 Task: Request archive from registration.
Action: Mouse moved to (700, 94)
Screenshot: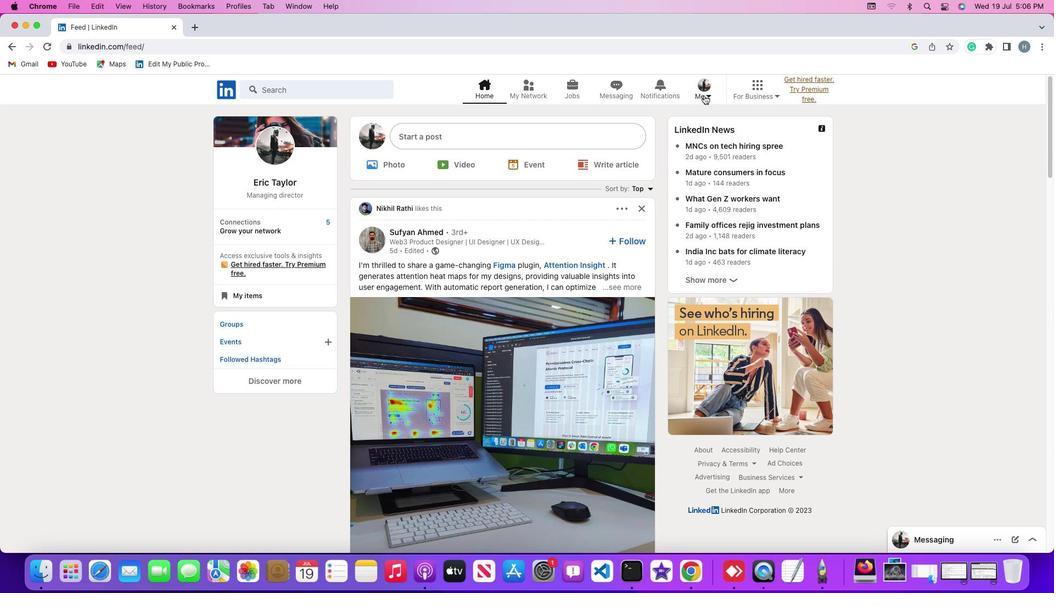 
Action: Mouse pressed left at (700, 94)
Screenshot: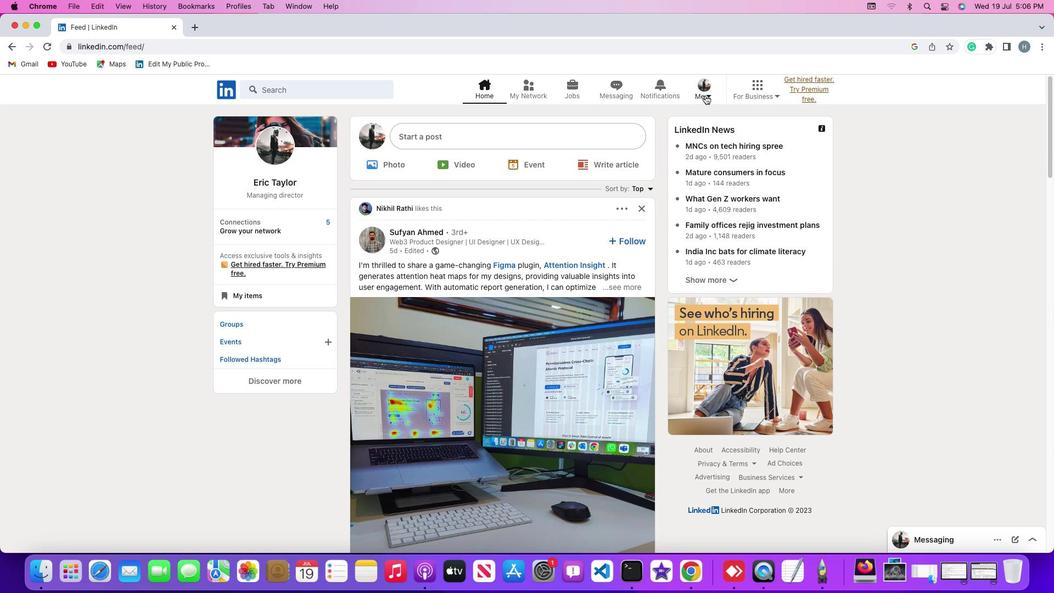 
Action: Mouse moved to (705, 95)
Screenshot: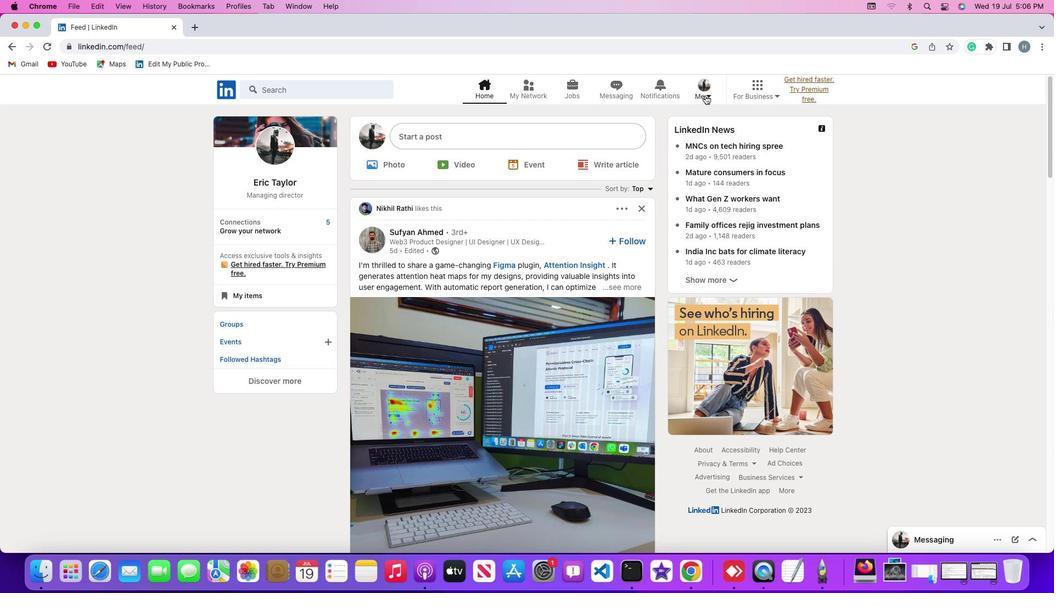
Action: Mouse pressed left at (705, 95)
Screenshot: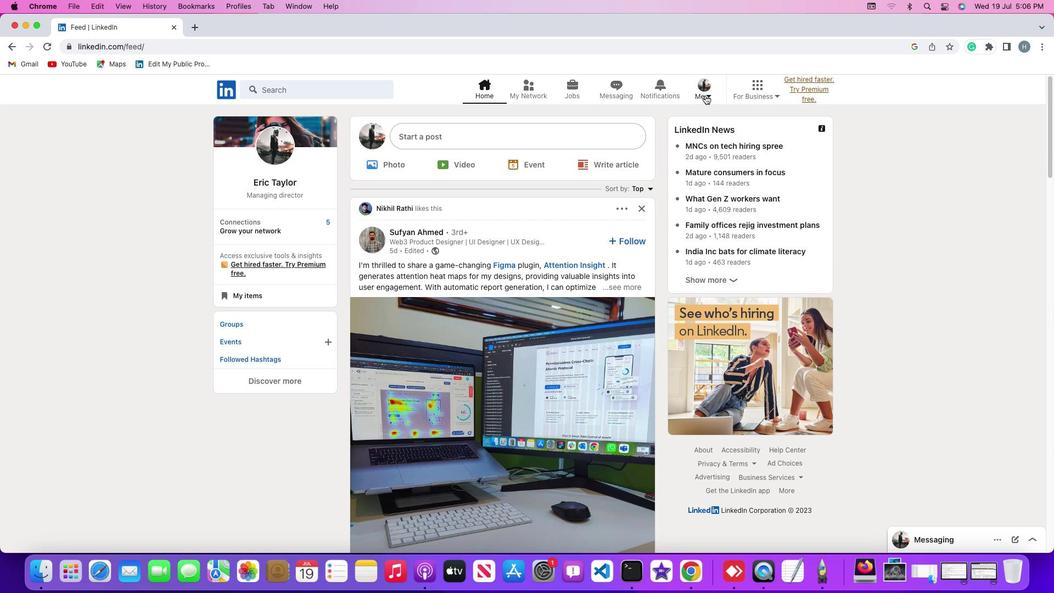
Action: Mouse moved to (640, 204)
Screenshot: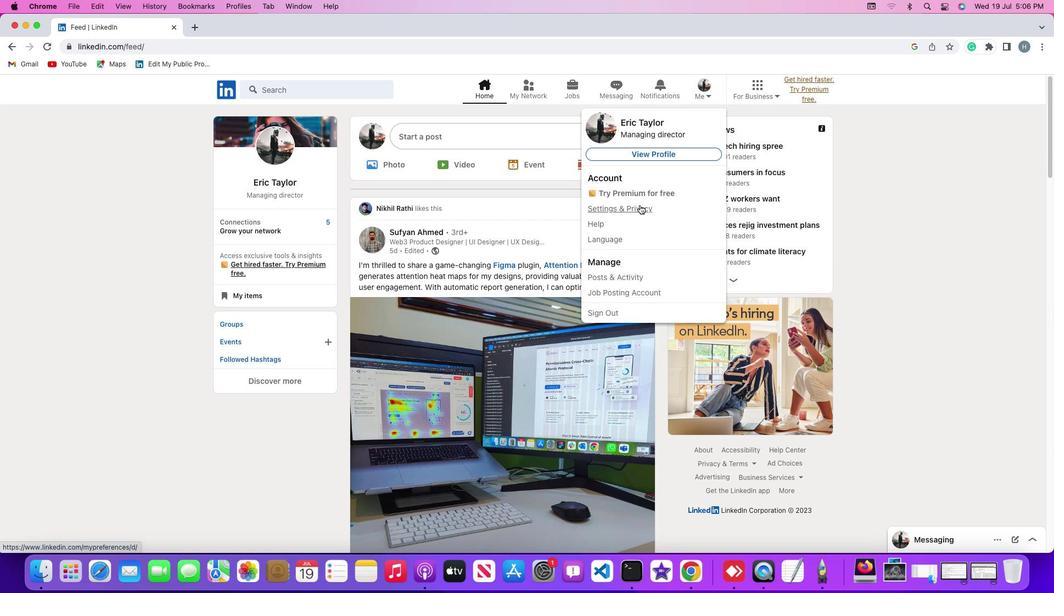 
Action: Mouse pressed left at (640, 204)
Screenshot: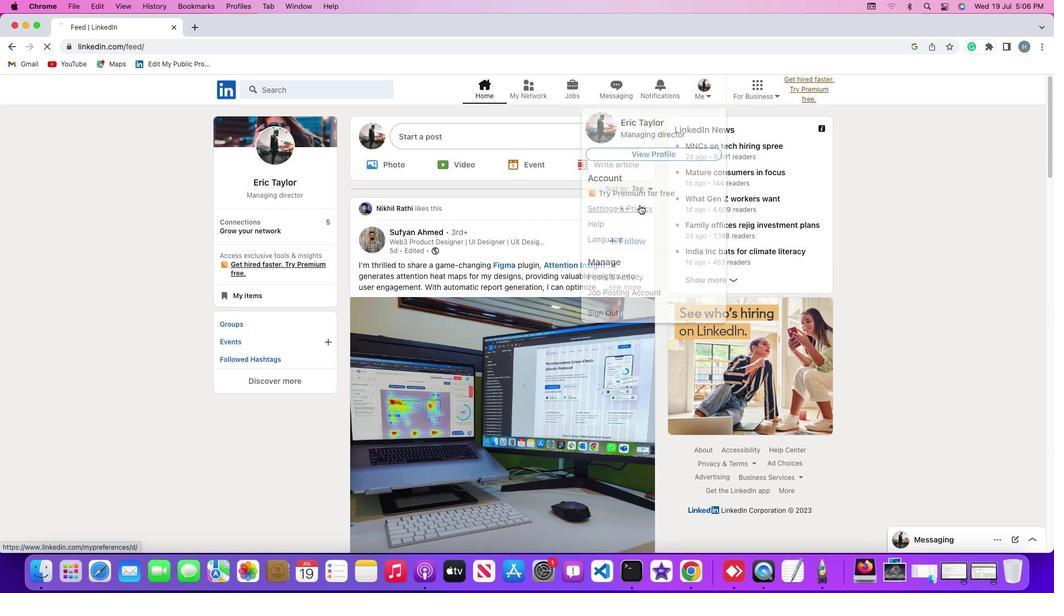 
Action: Mouse moved to (82, 290)
Screenshot: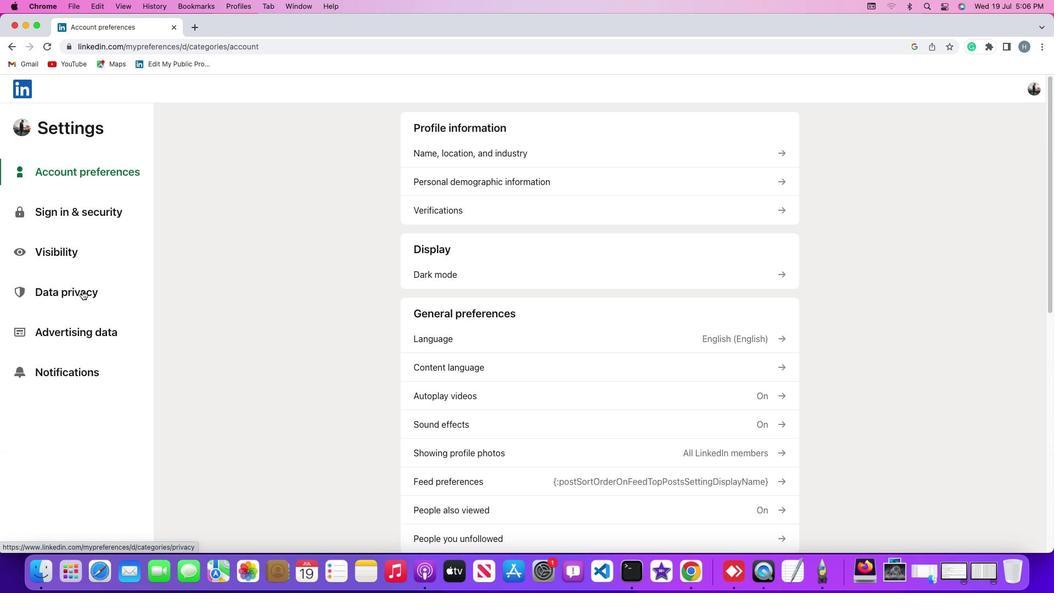 
Action: Mouse pressed left at (82, 290)
Screenshot: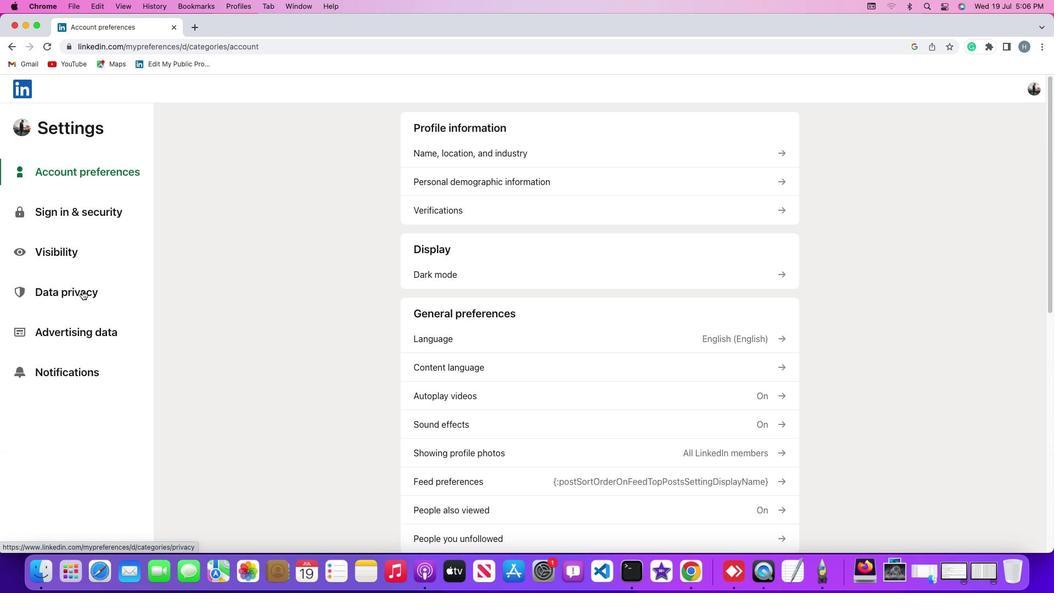 
Action: Mouse pressed left at (82, 290)
Screenshot: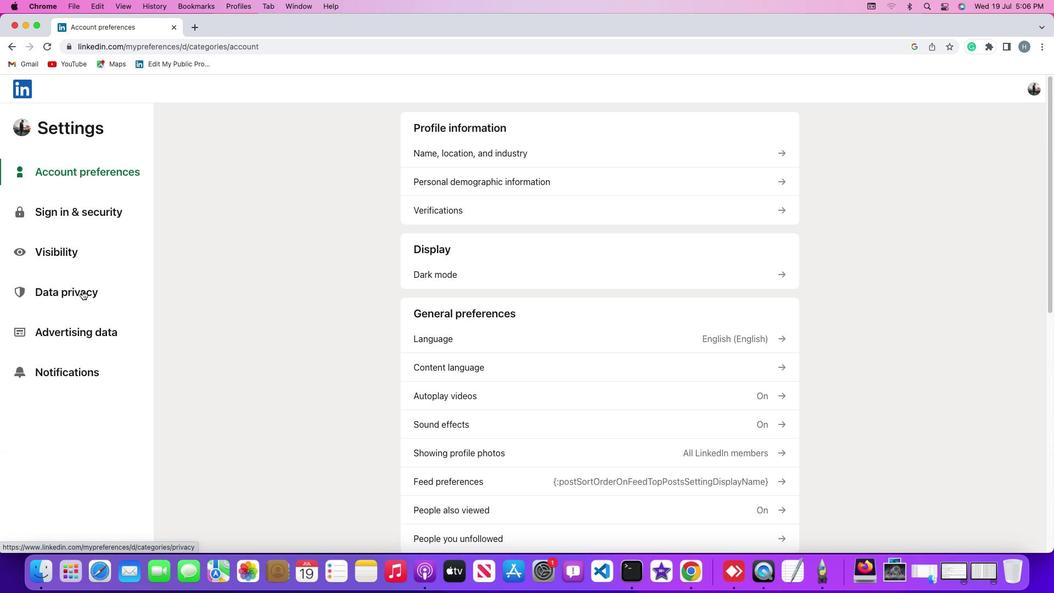 
Action: Mouse moved to (448, 184)
Screenshot: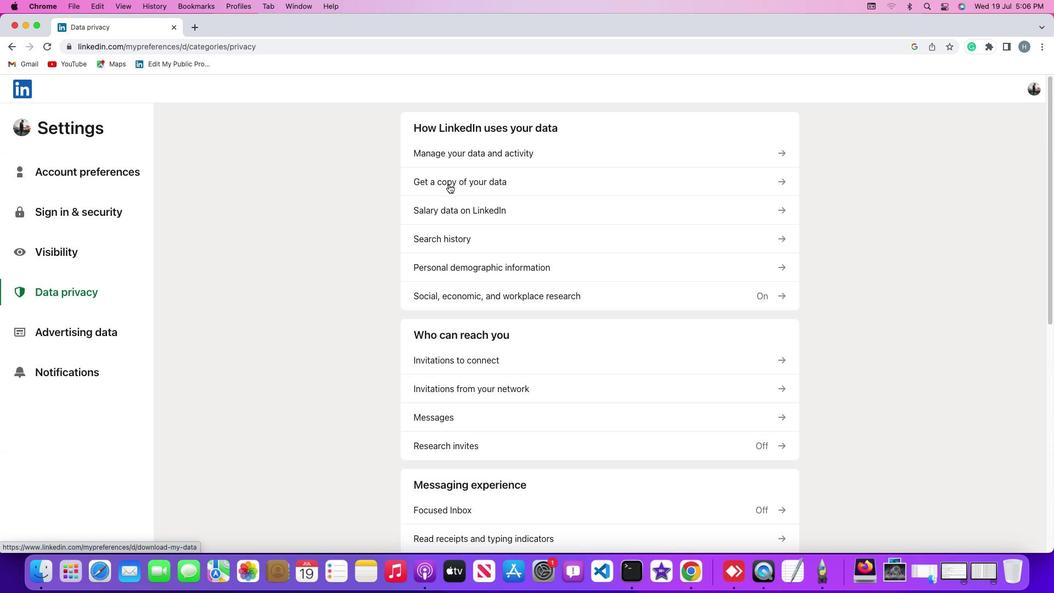 
Action: Mouse pressed left at (448, 184)
Screenshot: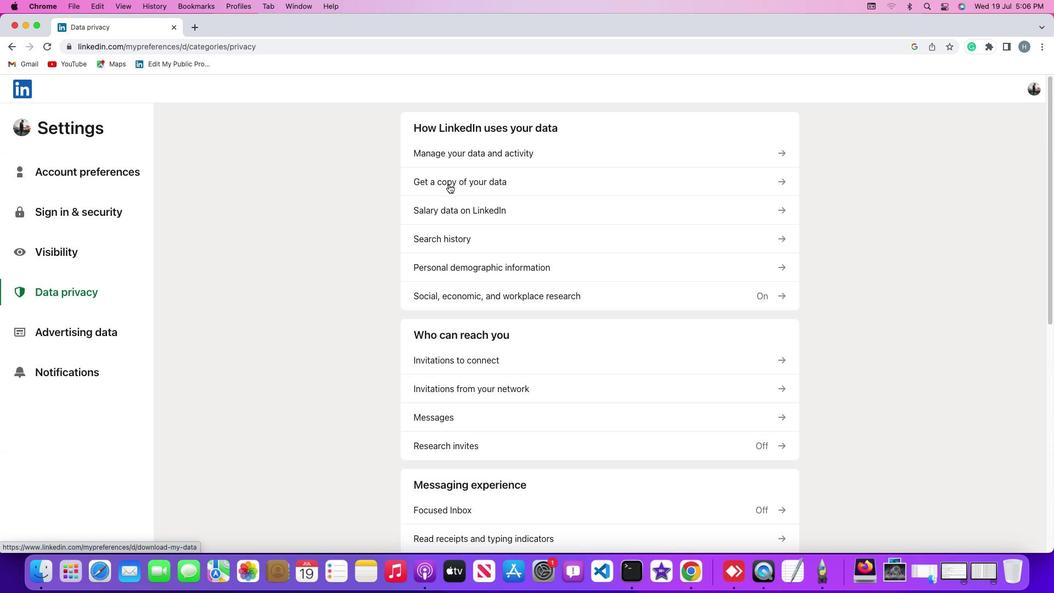 
Action: Mouse moved to (556, 320)
Screenshot: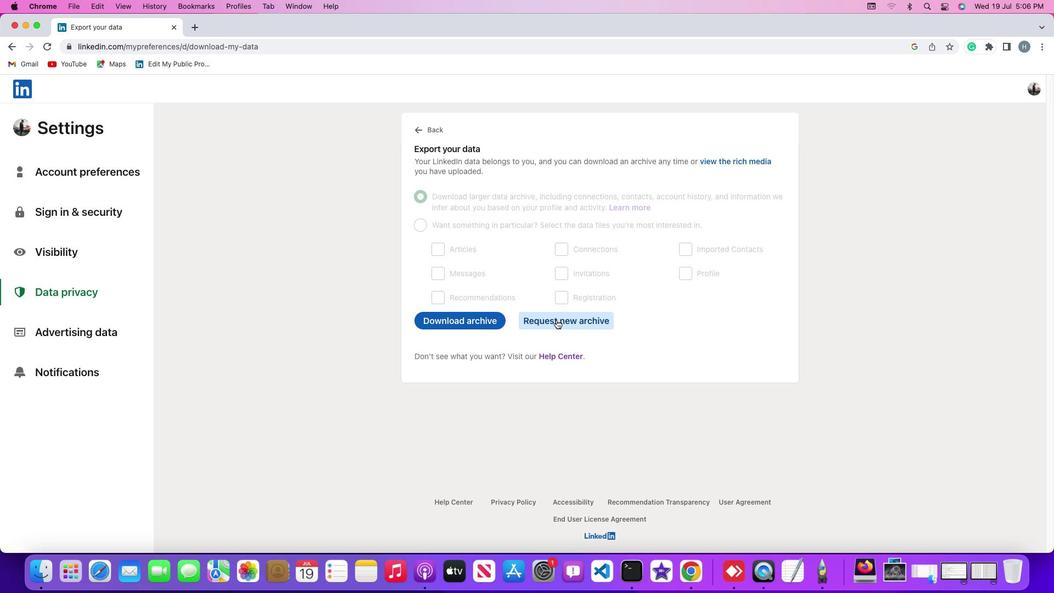 
Action: Mouse pressed left at (556, 320)
Screenshot: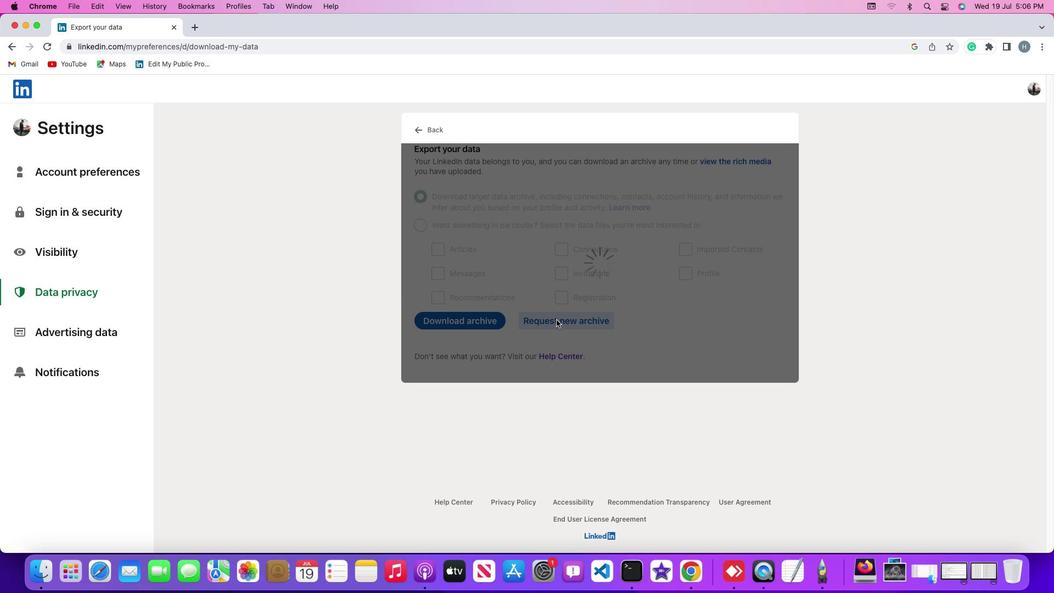 
Action: Mouse moved to (559, 292)
Screenshot: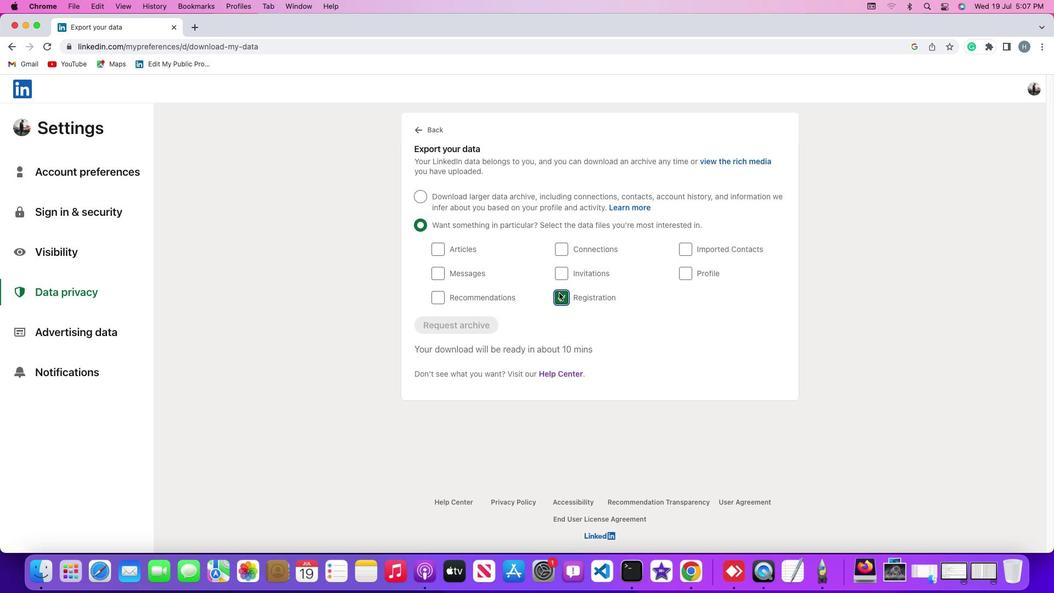 
Action: Mouse pressed left at (559, 292)
Screenshot: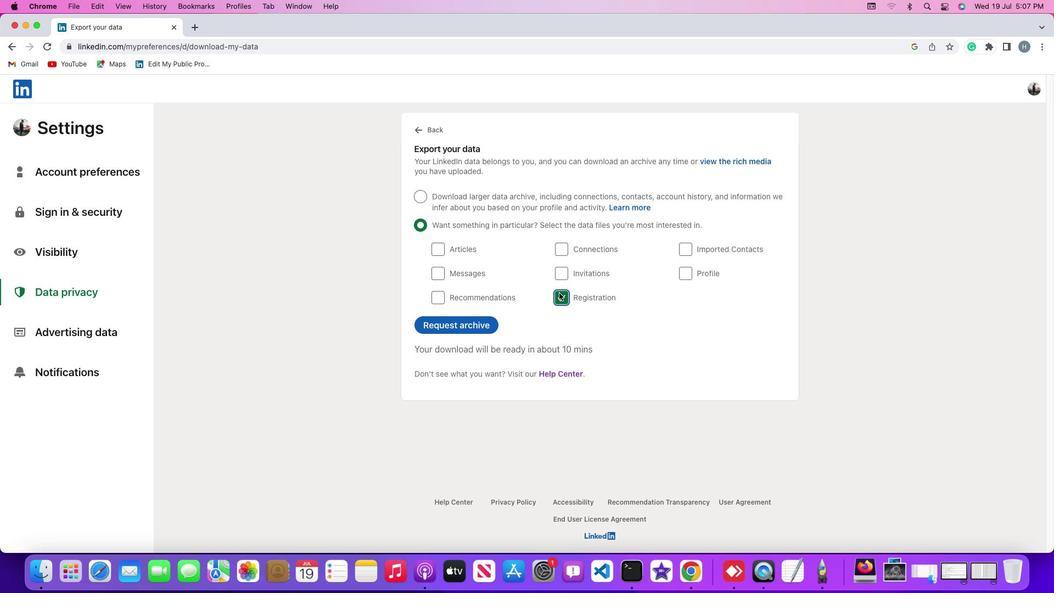 
Action: Mouse moved to (464, 324)
Screenshot: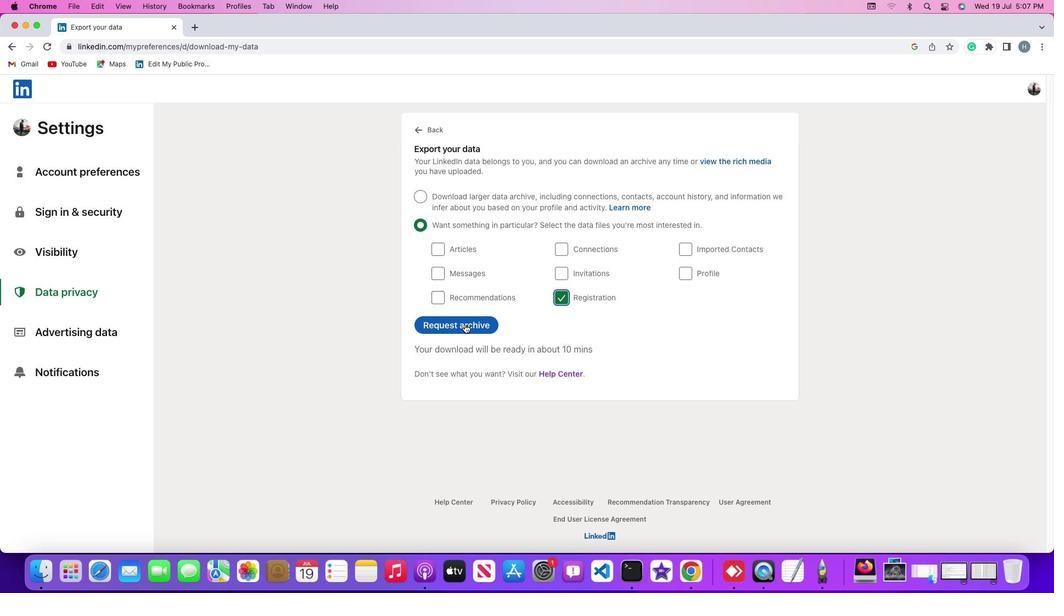 
